 Task: Demonstrate how to use search filters in Outlook, including setting and clearing an expiration filter.
Action: Mouse moved to (368, 8)
Screenshot: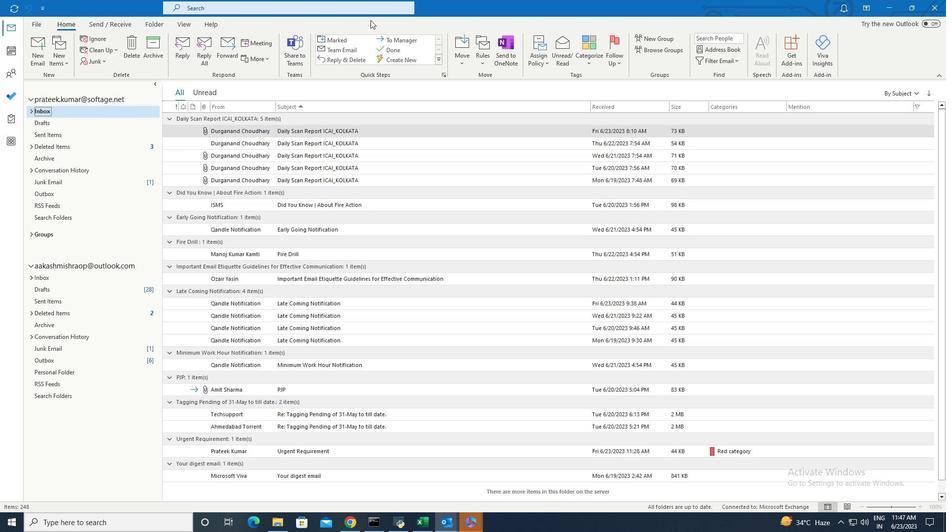 
Action: Mouse pressed left at (368, 8)
Screenshot: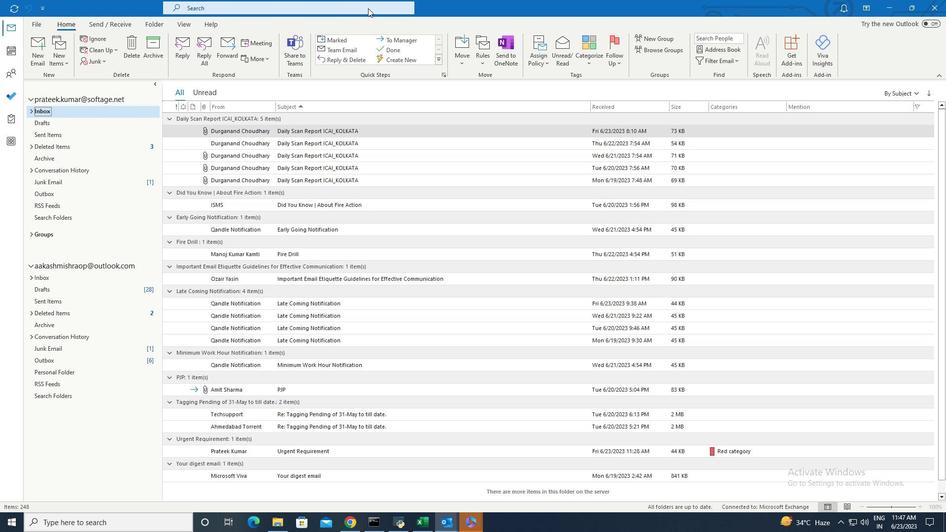 
Action: Mouse moved to (390, 6)
Screenshot: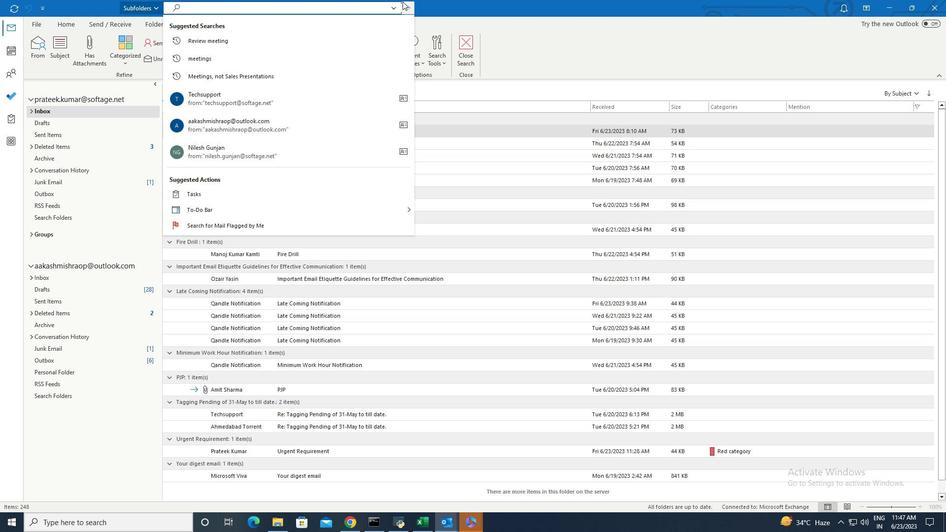 
Action: Mouse pressed left at (390, 6)
Screenshot: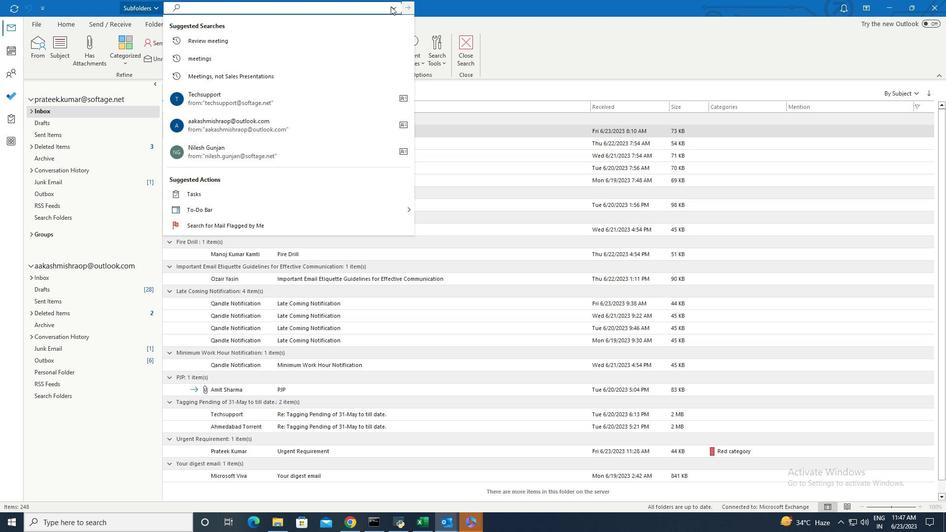
Action: Mouse moved to (398, 21)
Screenshot: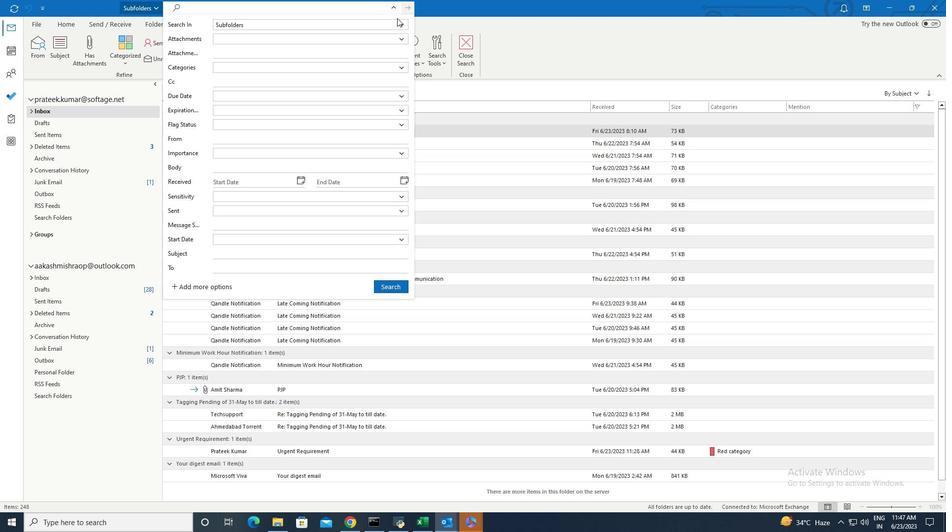 
Action: Mouse pressed left at (398, 21)
Screenshot: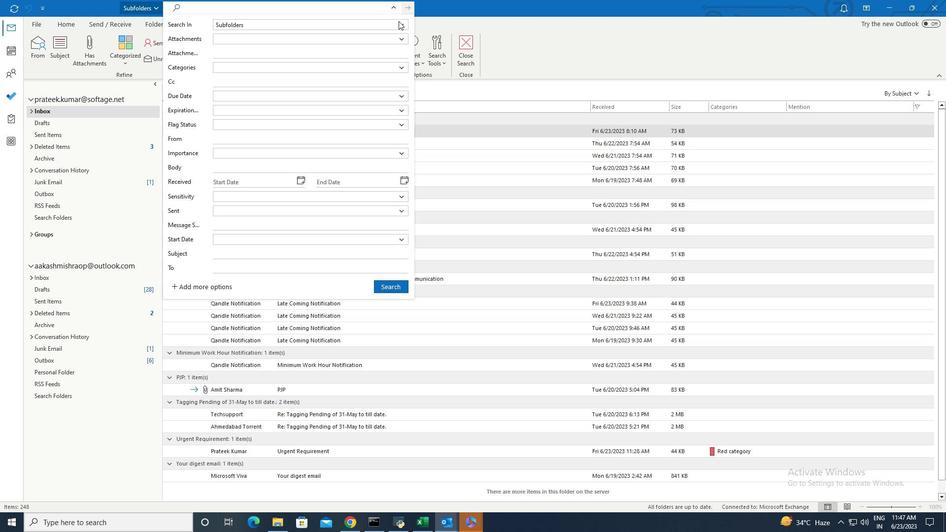 
Action: Mouse moved to (253, 33)
Screenshot: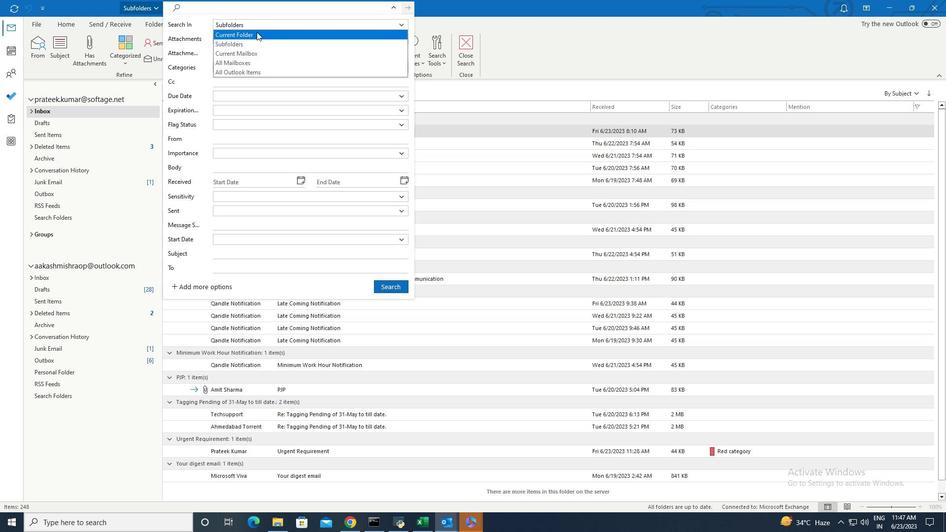 
Action: Mouse pressed left at (253, 33)
Screenshot: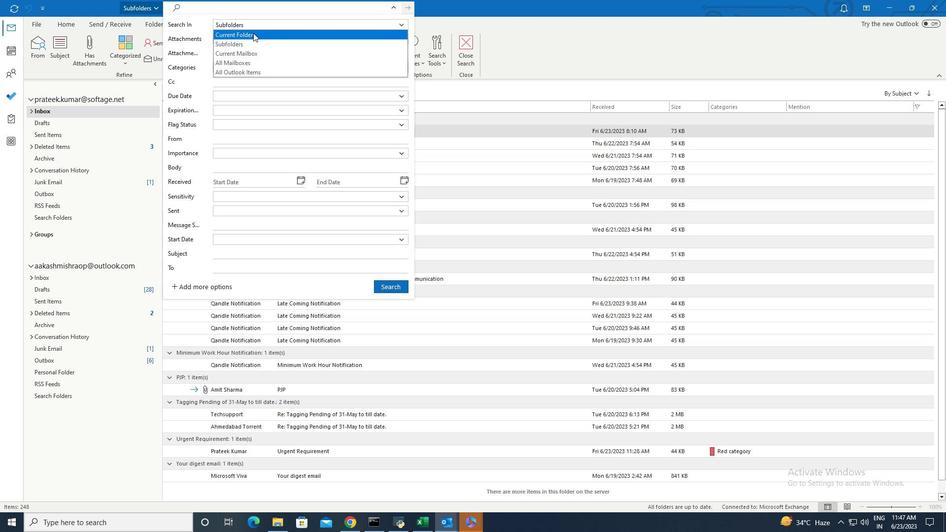 
Action: Mouse moved to (395, 10)
Screenshot: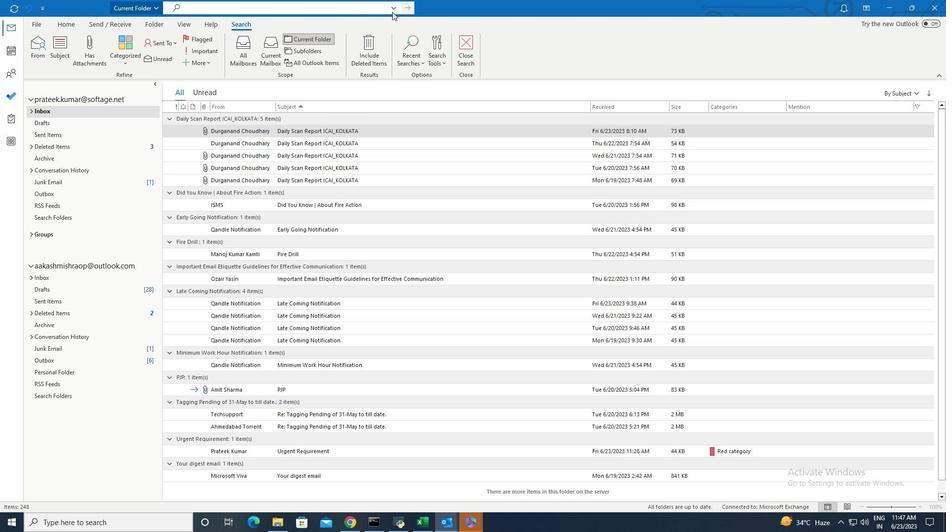 
Action: Mouse pressed left at (395, 10)
Screenshot: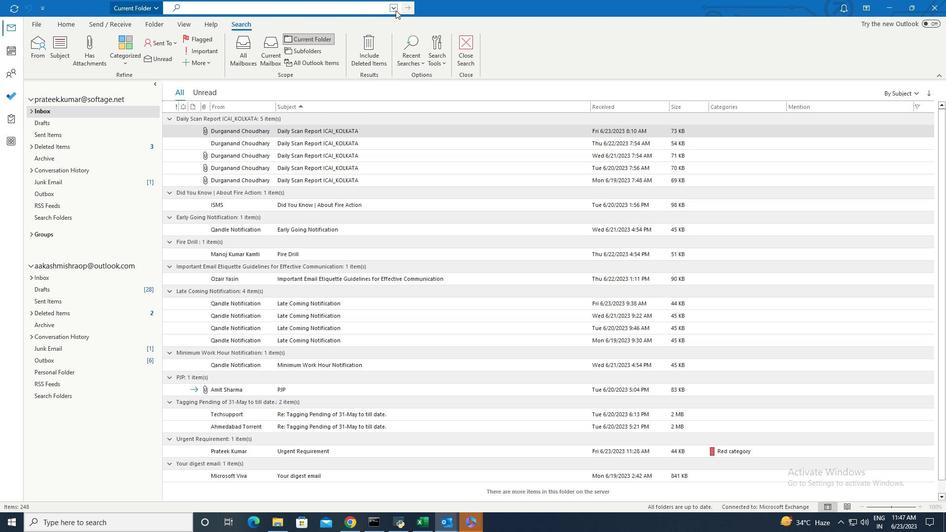
Action: Mouse moved to (244, 111)
Screenshot: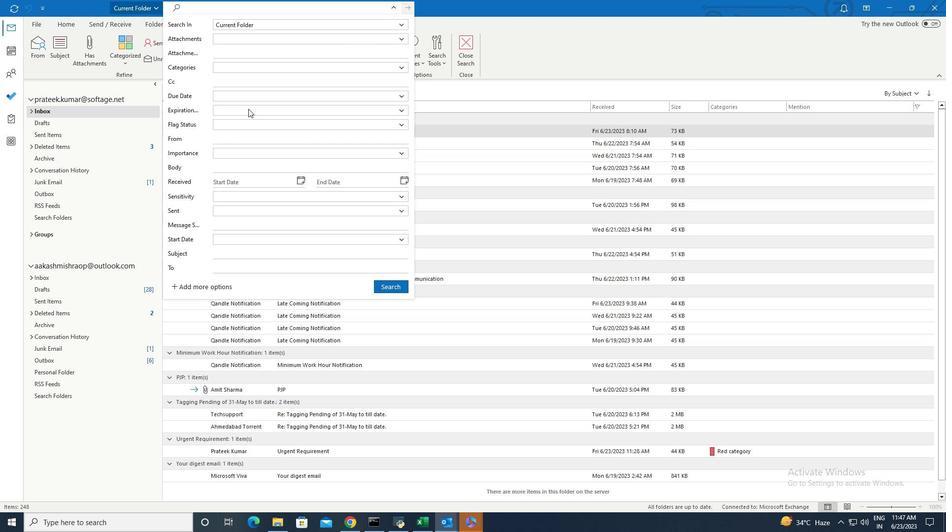 
Action: Mouse pressed left at (244, 111)
Screenshot: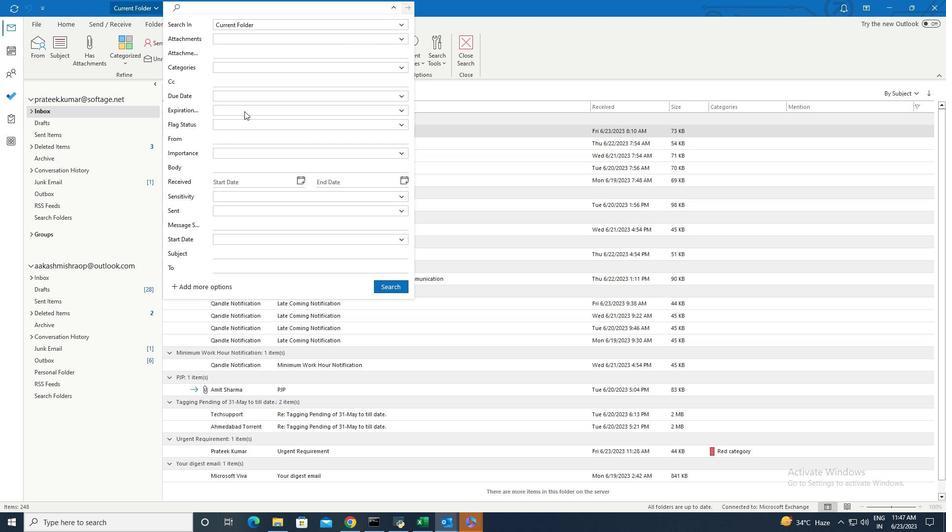 
Action: Mouse moved to (237, 155)
Screenshot: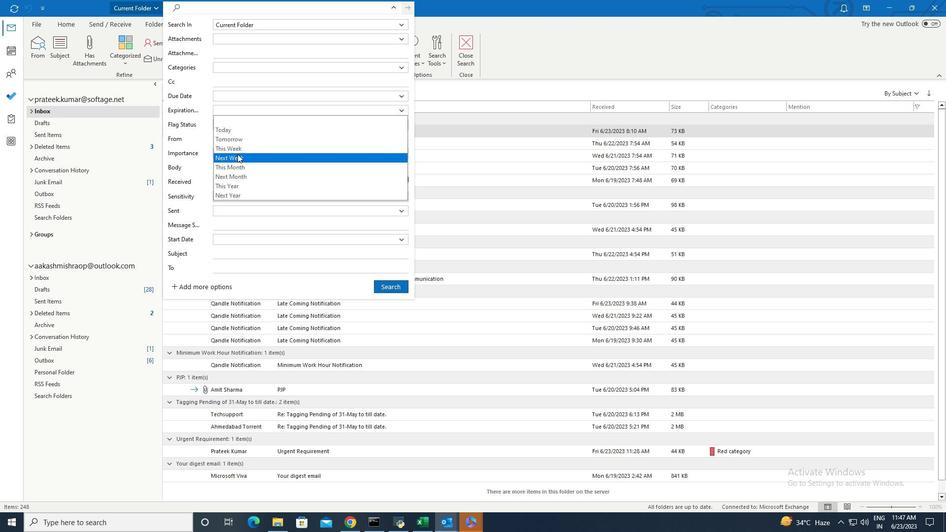 
Action: Mouse pressed left at (237, 155)
Screenshot: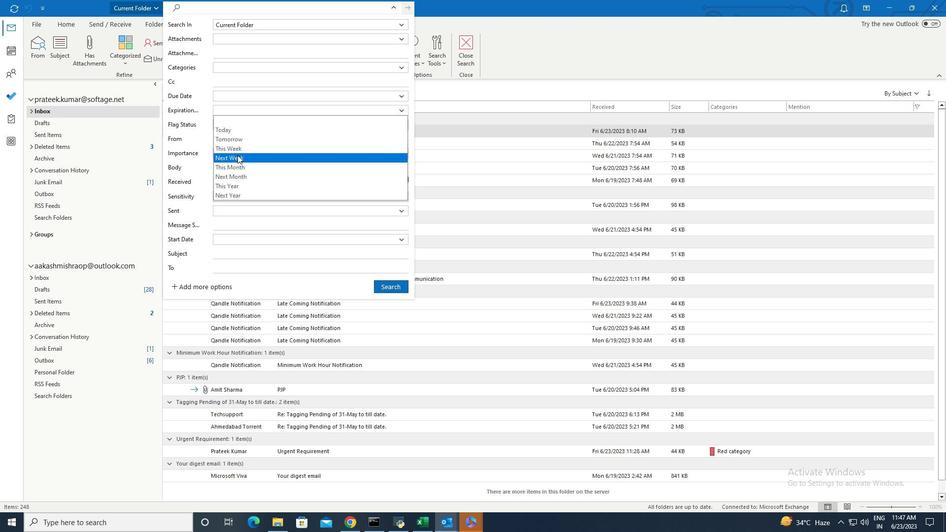 
Action: Mouse moved to (379, 287)
Screenshot: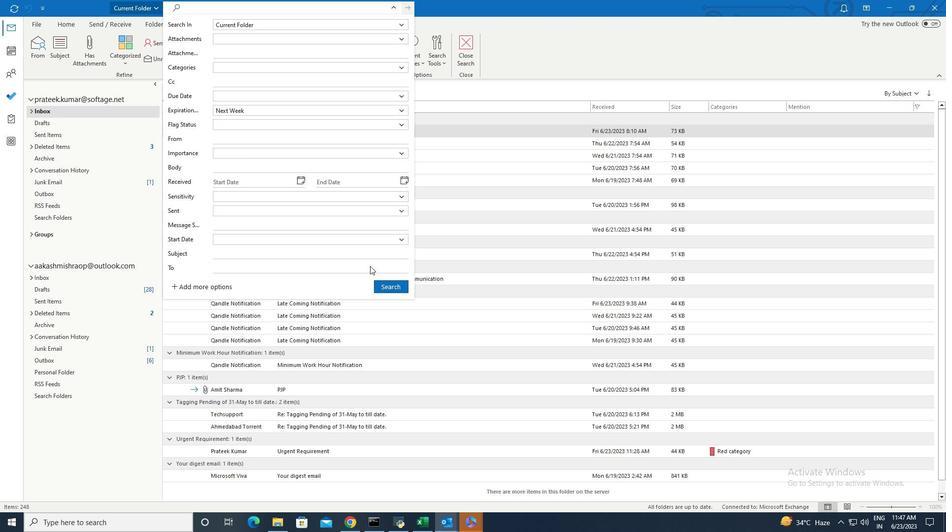 
Action: Mouse pressed left at (379, 287)
Screenshot: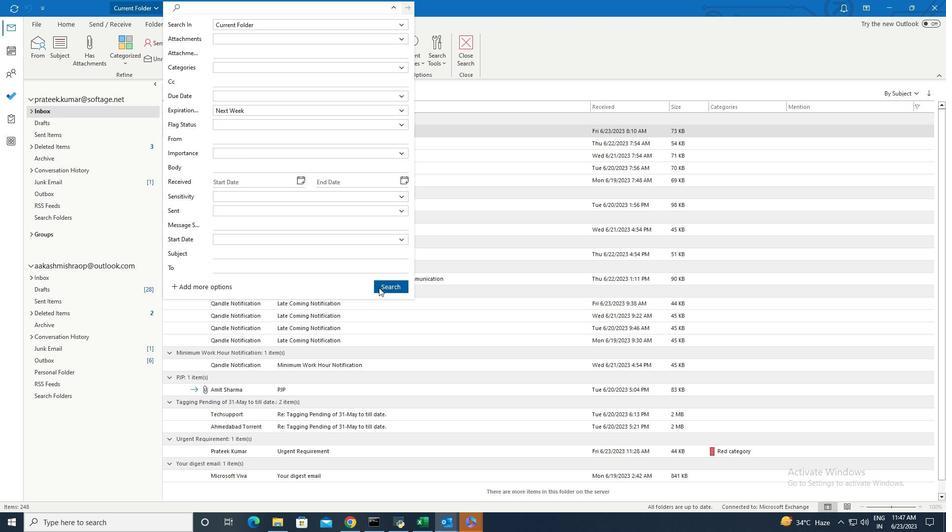 
